 Task: Add Cafix Coffee Substitute Crystals Instant Beverage to the cart.
Action: Mouse moved to (19, 110)
Screenshot: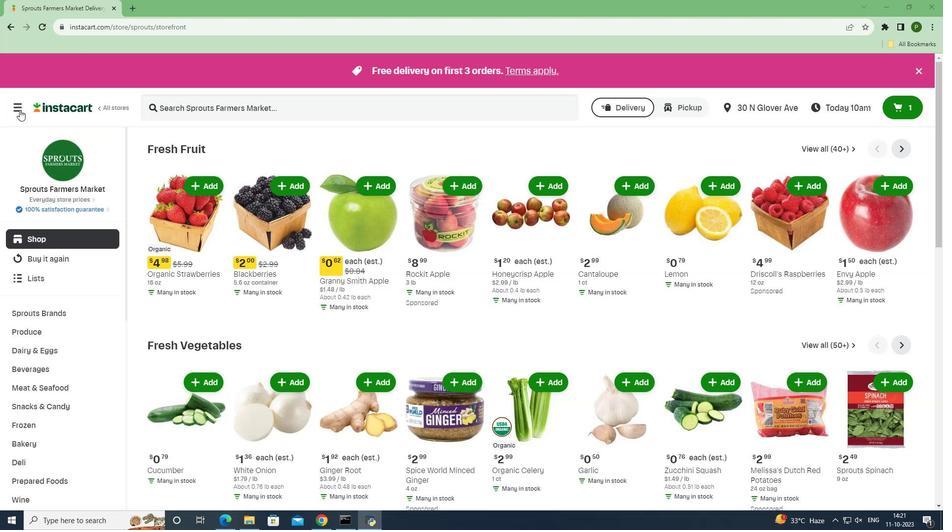 
Action: Mouse pressed left at (19, 110)
Screenshot: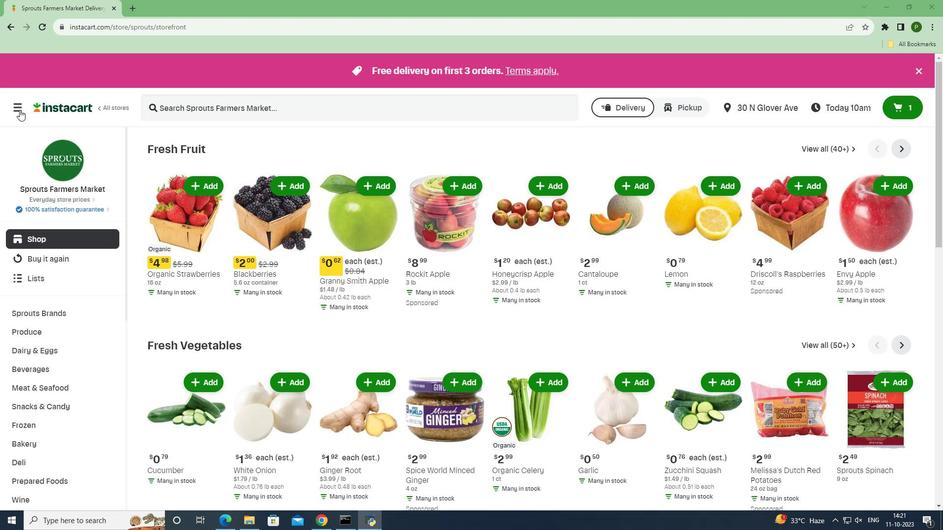 
Action: Mouse moved to (45, 257)
Screenshot: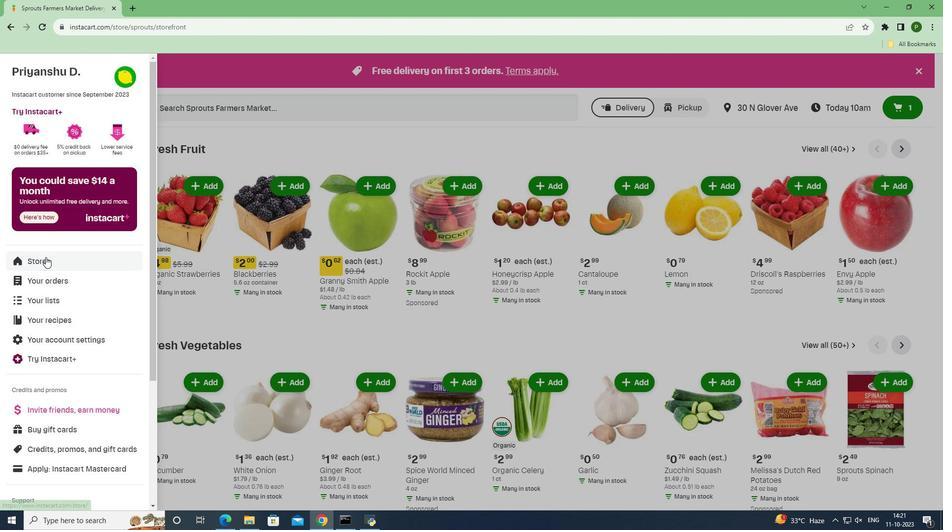 
Action: Mouse pressed left at (45, 257)
Screenshot: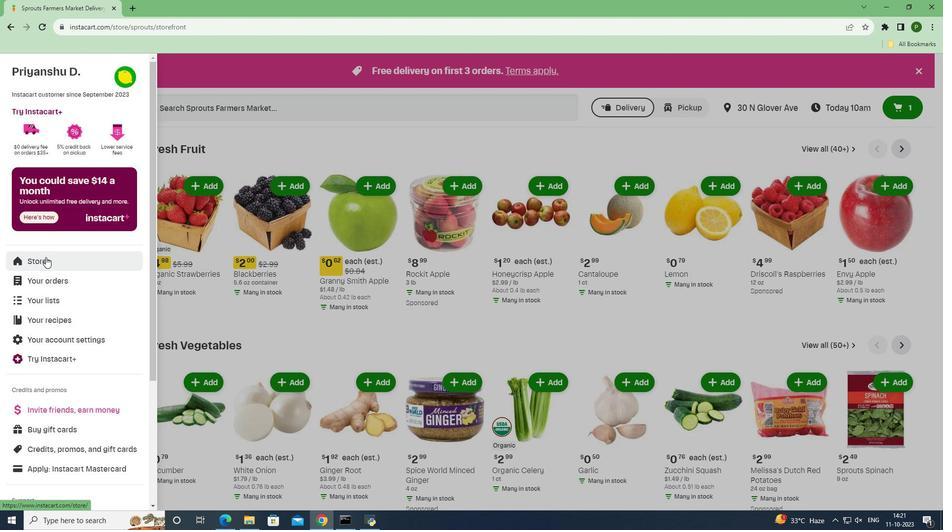 
Action: Mouse moved to (223, 114)
Screenshot: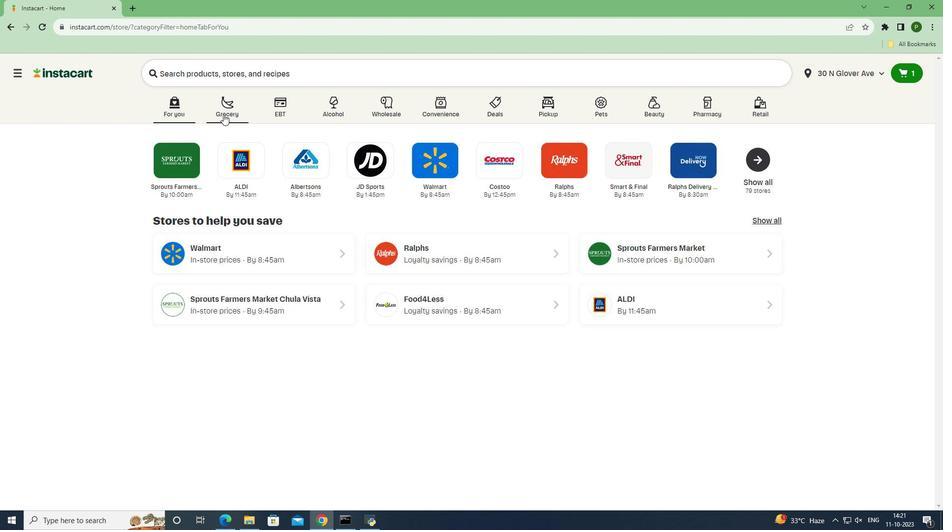
Action: Mouse pressed left at (223, 114)
Screenshot: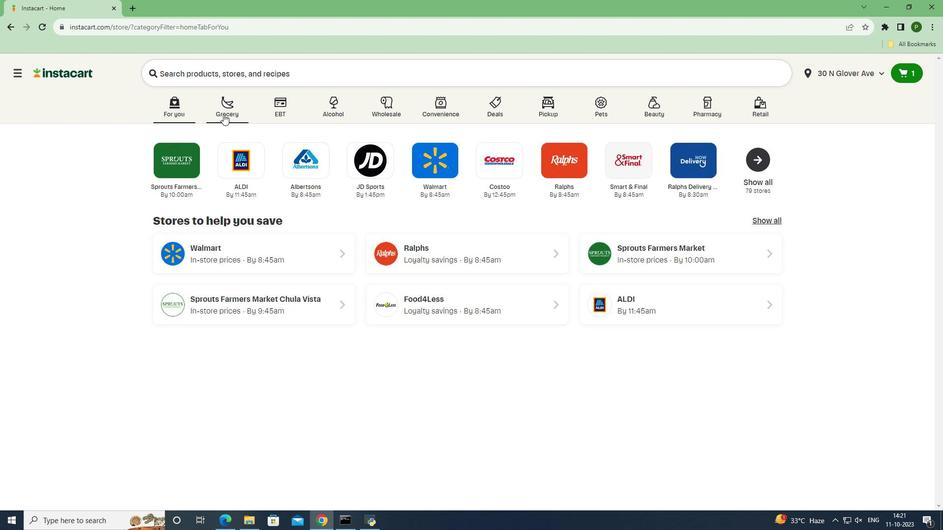 
Action: Mouse moved to (344, 187)
Screenshot: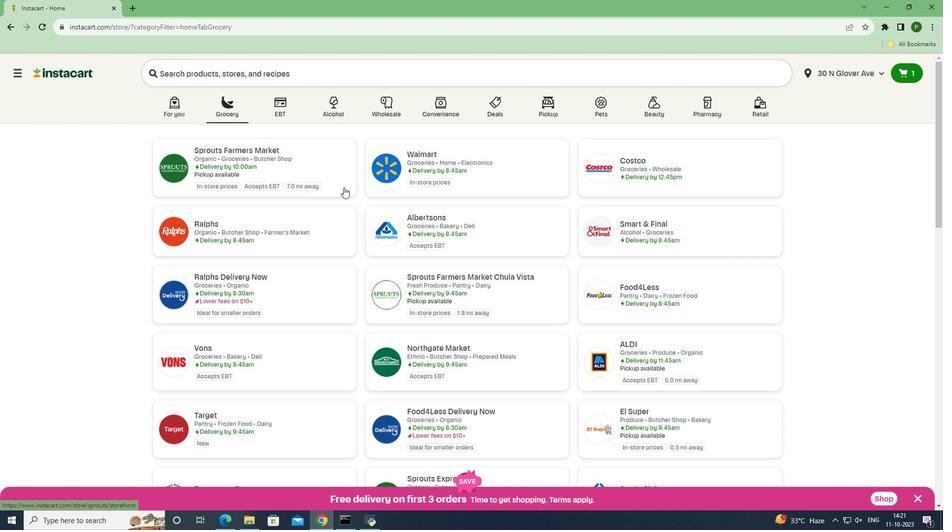 
Action: Mouse pressed left at (344, 187)
Screenshot: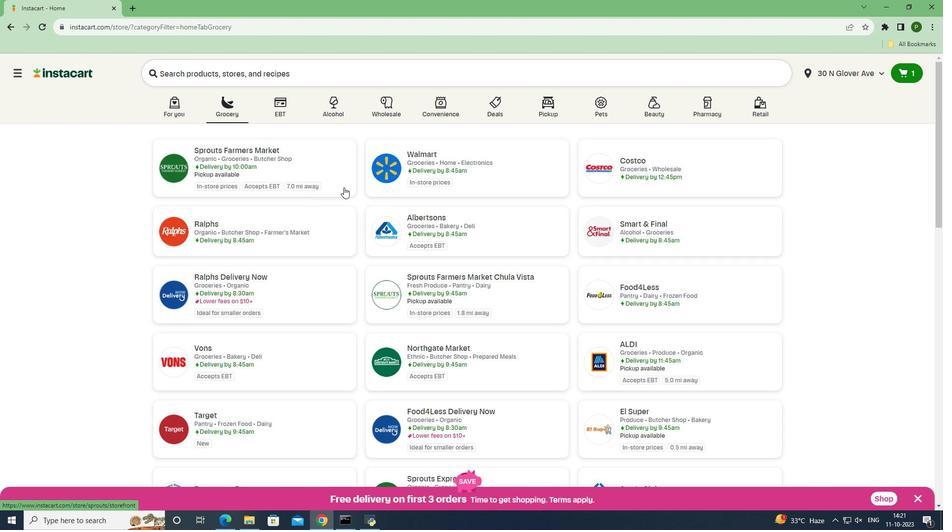 
Action: Mouse moved to (58, 365)
Screenshot: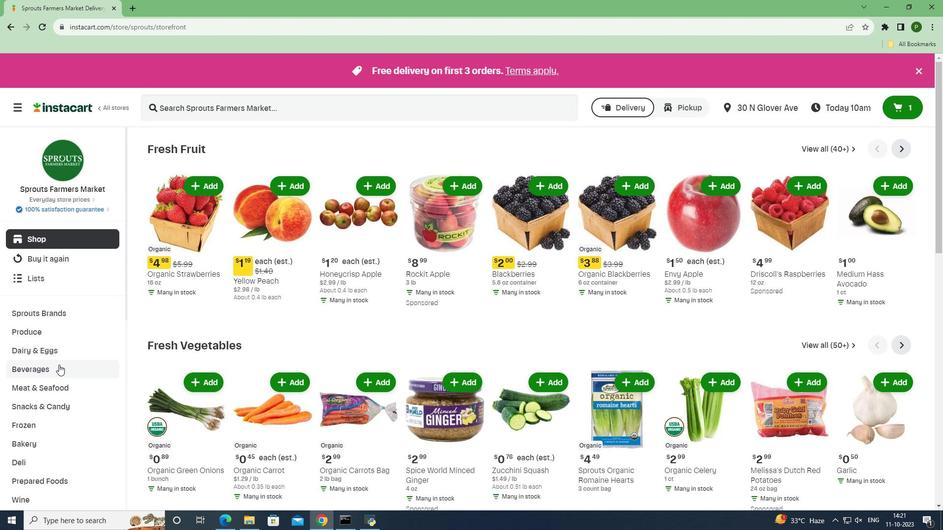 
Action: Mouse pressed left at (58, 365)
Screenshot: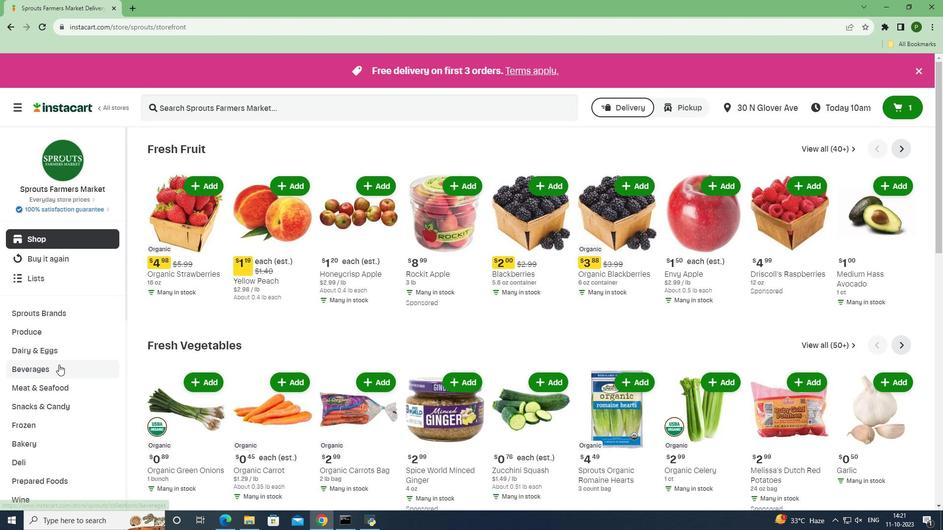 
Action: Mouse moved to (47, 429)
Screenshot: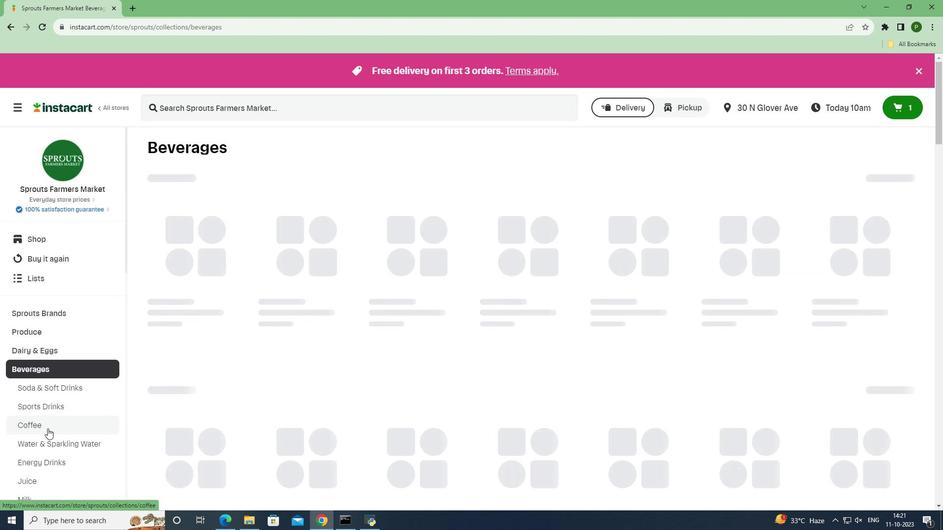 
Action: Mouse pressed left at (47, 429)
Screenshot: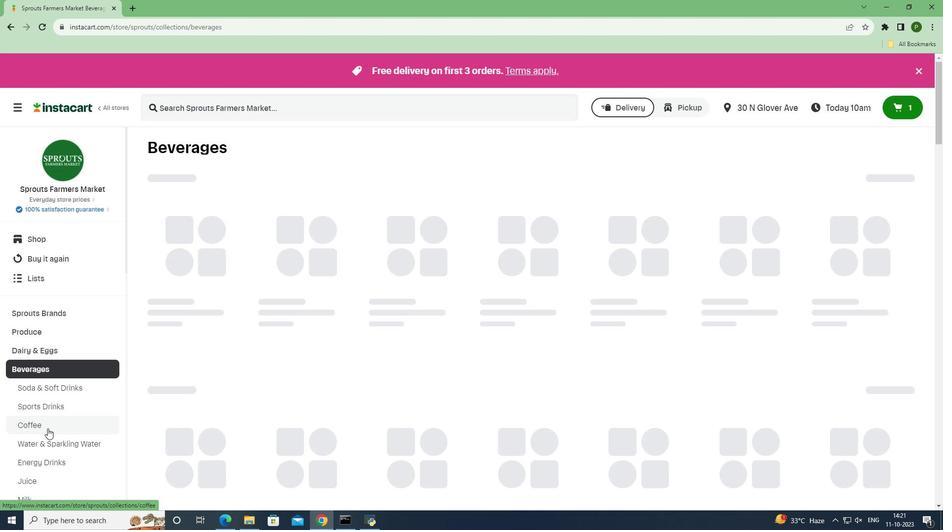 
Action: Mouse moved to (231, 112)
Screenshot: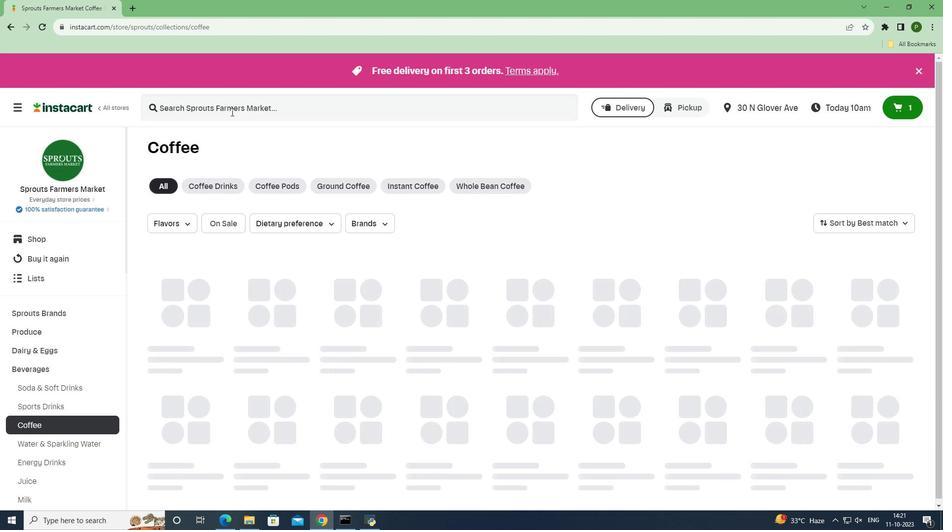 
Action: Mouse pressed left at (231, 112)
Screenshot: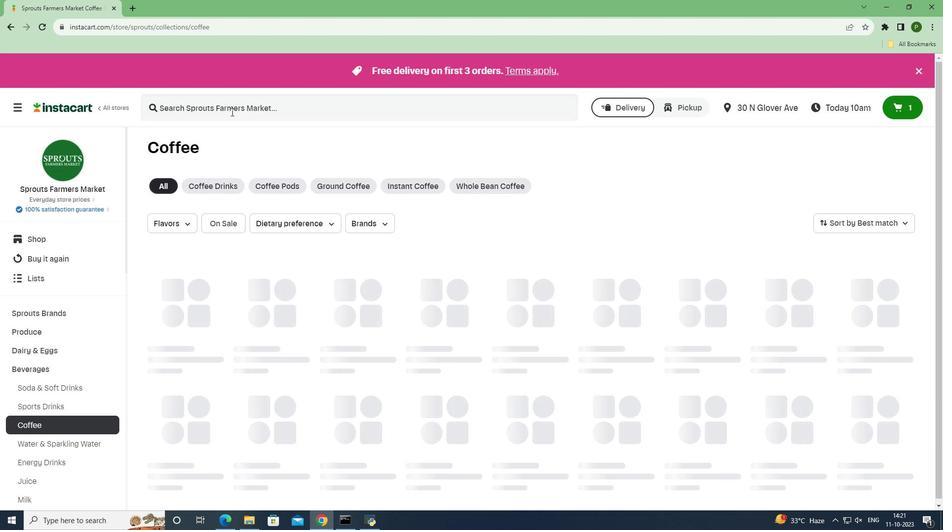 
Action: Key pressed <Key.caps_lock><Key.caps_lock>c<Key.caps_lock>AFIX<Key.space><Key.caps_lock>c<Key.caps_lock>OFFEE<Key.space><Key.caps_lock>s<Key.caps_lock>UBSTITUTE<Key.space><Key.caps_lock>c<Key.caps_lock>YSTALS<Key.space><Key.caps_lock>i<Key.caps_lock>NSTANT<Key.space><Key.caps_lock>b<Key.caps_lock>EVERAGE<Key.space><Key.enter>
Screenshot: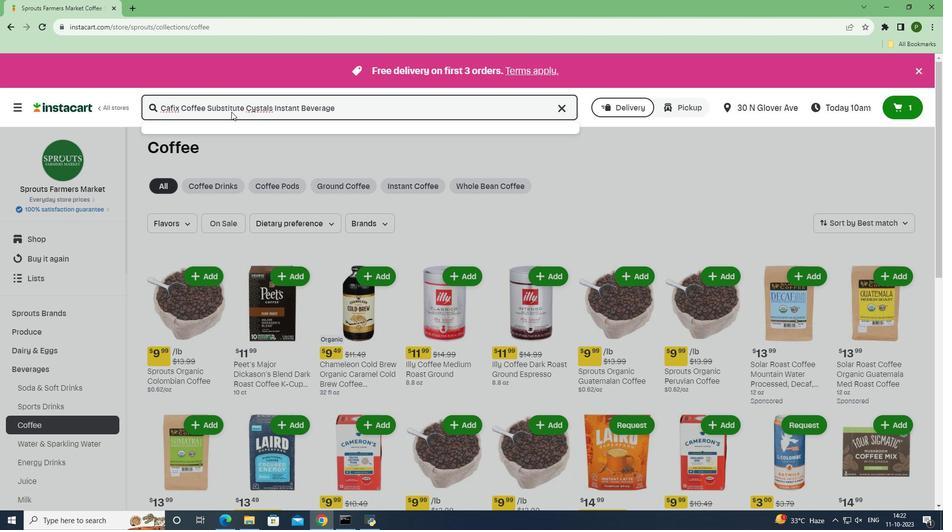
Action: Mouse moved to (307, 239)
Screenshot: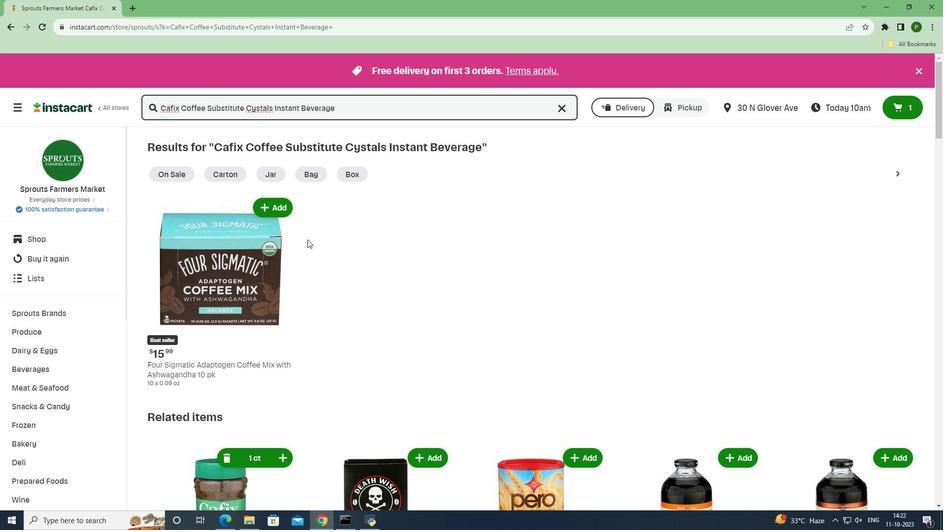
Action: Mouse scrolled (307, 239) with delta (0, 0)
Screenshot: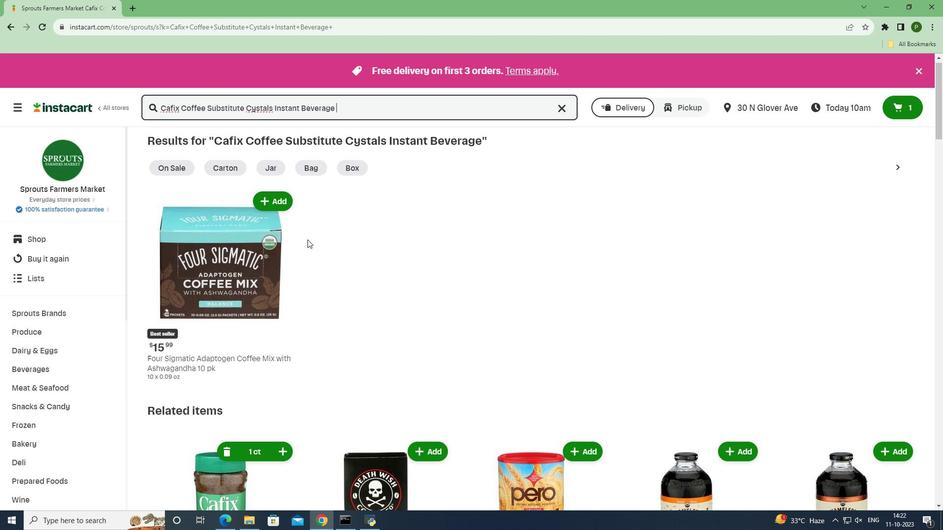 
Action: Mouse scrolled (307, 239) with delta (0, 0)
Screenshot: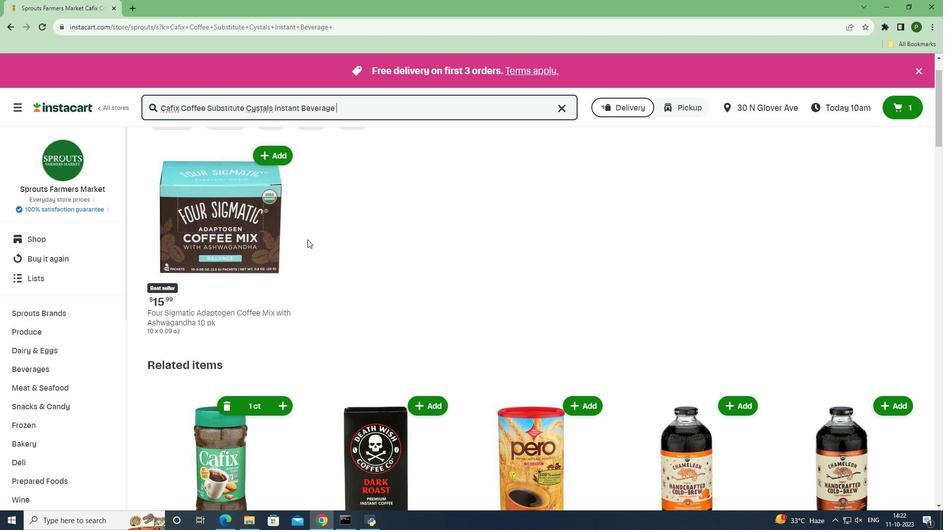
Action: Mouse scrolled (307, 239) with delta (0, 0)
Screenshot: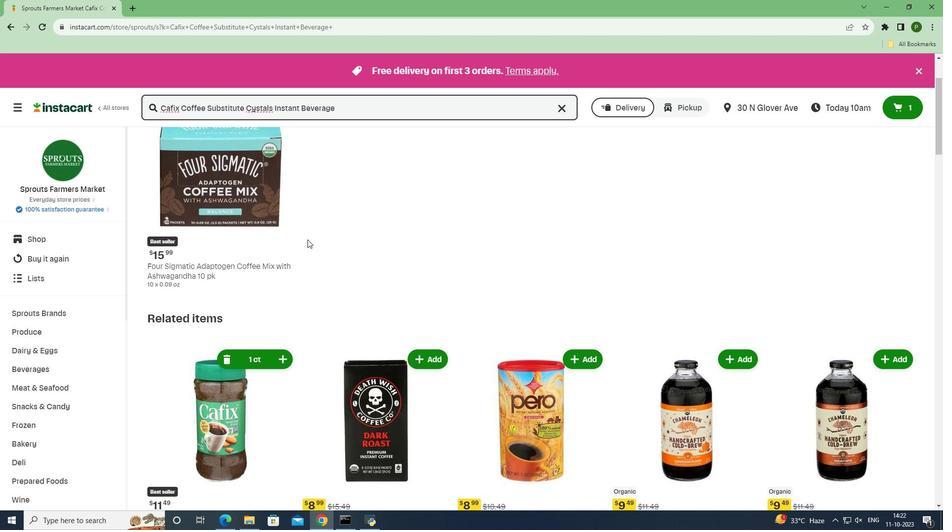 
Action: Mouse scrolled (307, 239) with delta (0, 0)
Screenshot: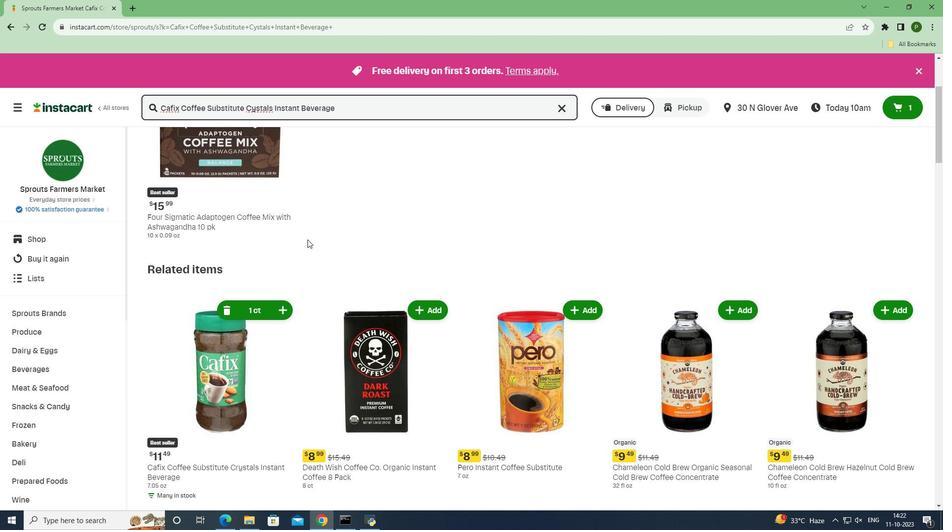 
Action: Mouse scrolled (307, 239) with delta (0, 0)
Screenshot: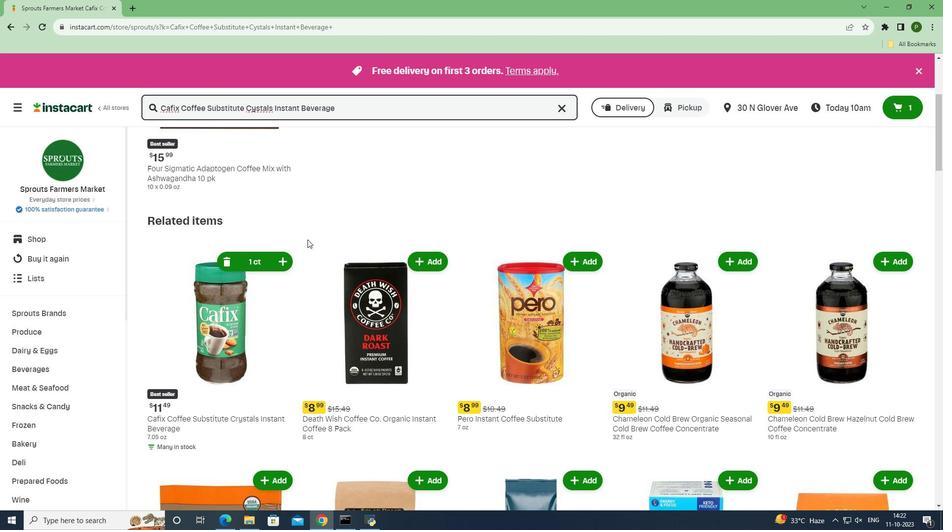 
Action: Mouse moved to (279, 211)
Screenshot: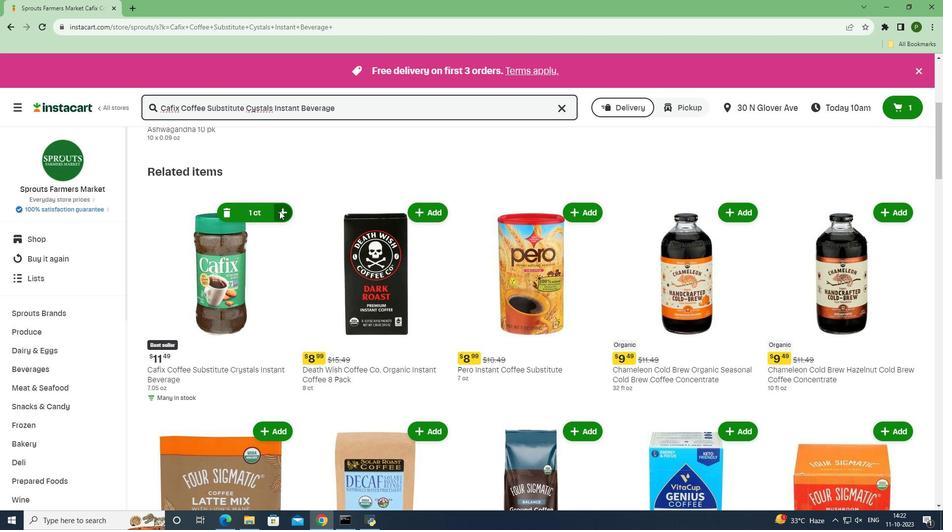 
Action: Mouse pressed left at (279, 211)
Screenshot: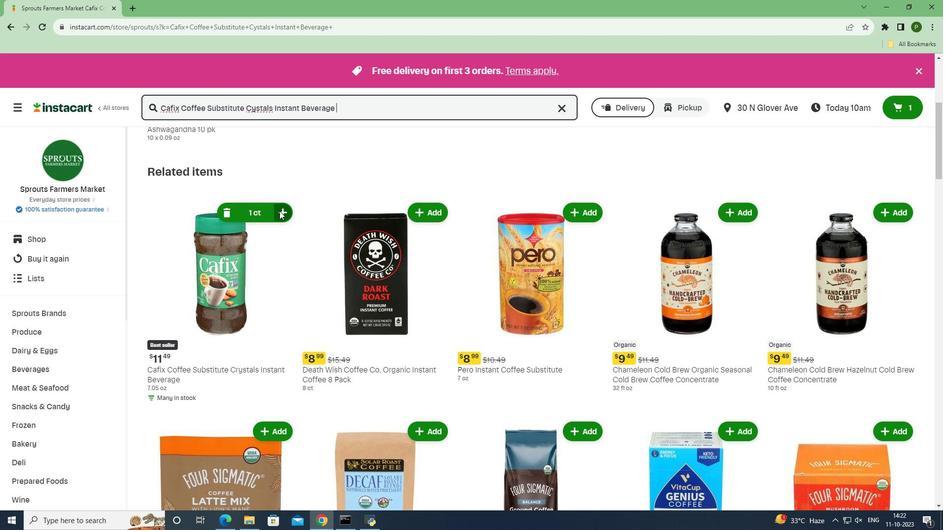 
Action: Mouse moved to (295, 273)
Screenshot: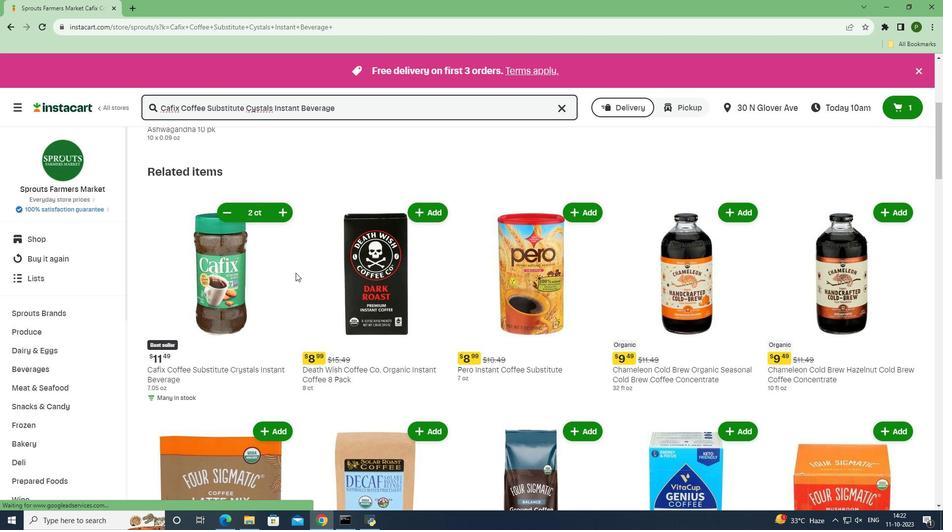 
